 Task: Create in the project UniTech in Backlog an issue 'Develop a new tool for automated testing of chatbots', assign it to team member softage.1@softage.net and change the status to IN PROGRESS.
Action: Mouse moved to (336, 247)
Screenshot: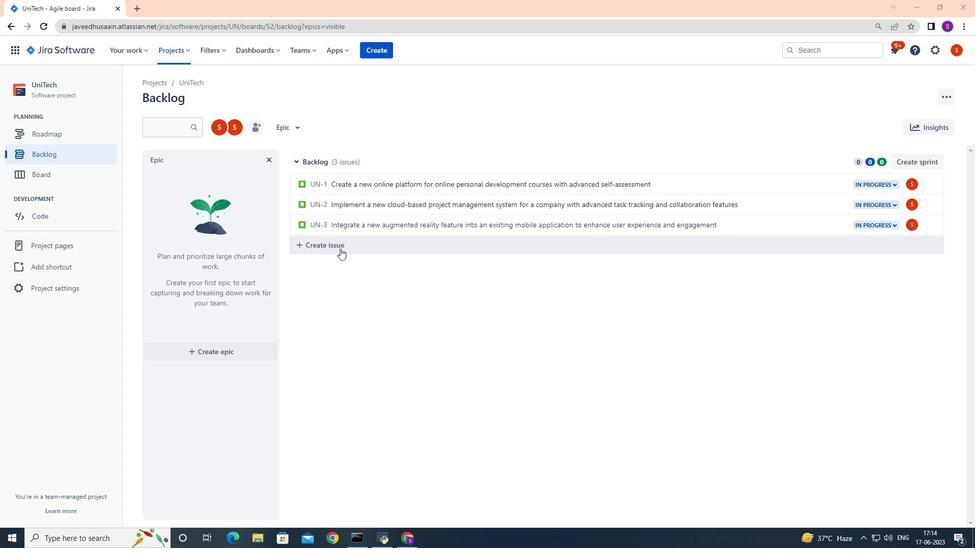 
Action: Mouse pressed left at (336, 247)
Screenshot: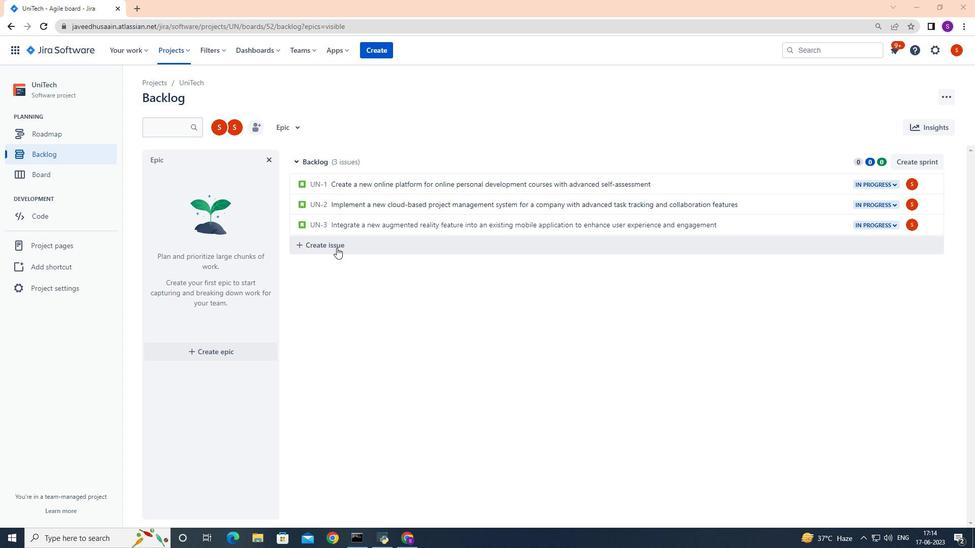 
Action: Mouse moved to (336, 244)
Screenshot: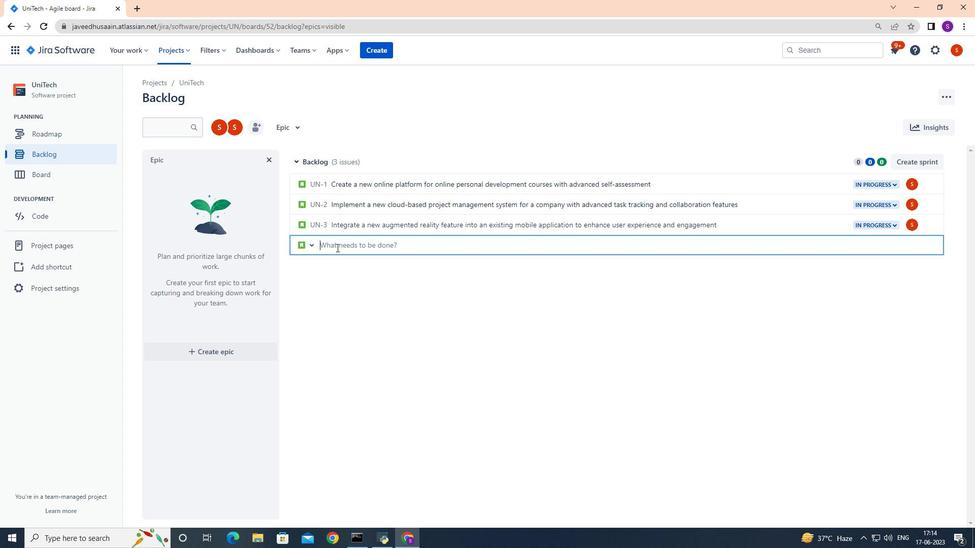 
Action: Mouse pressed left at (336, 244)
Screenshot: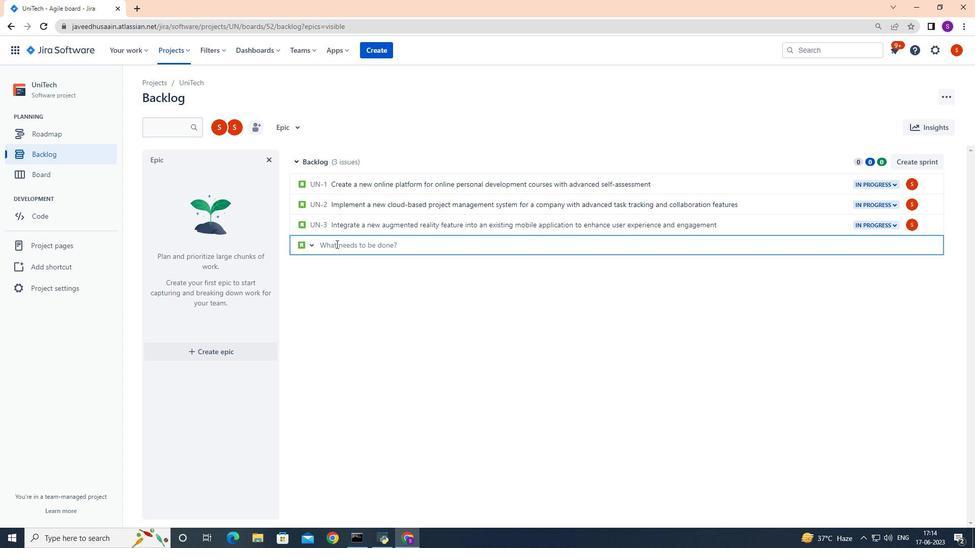 
Action: Key pressed <Key.shift>Develop<Key.space>a<Key.space>new<Key.space>tool<Key.space>for<Key.space>automated<Key.space>testing<Key.space>of<Key.space>chatbots<Key.enter>
Screenshot: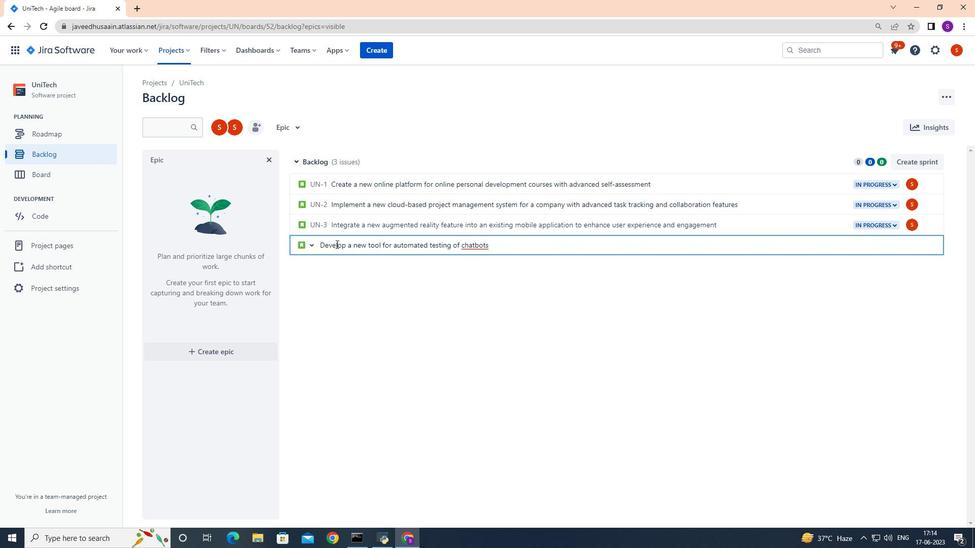 
Action: Mouse moved to (910, 243)
Screenshot: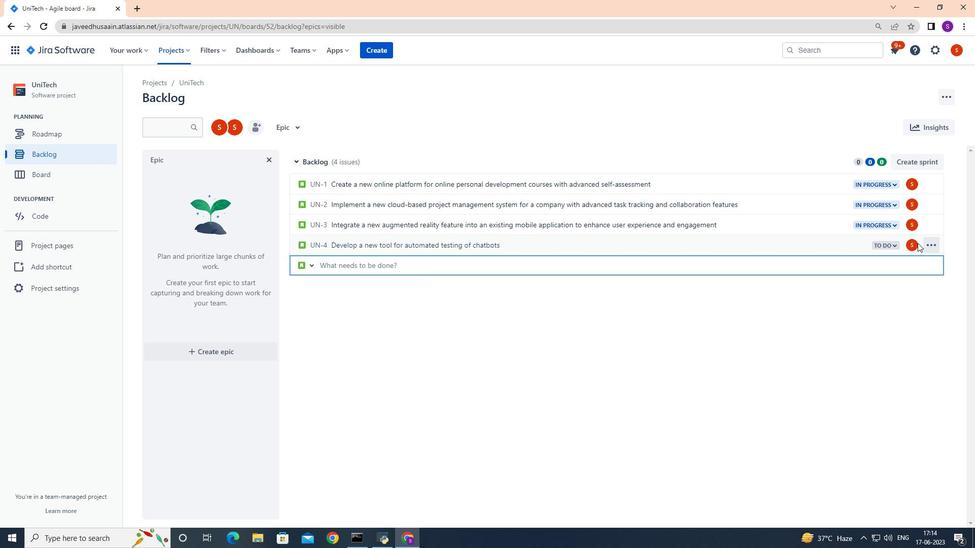 
Action: Mouse pressed left at (910, 243)
Screenshot: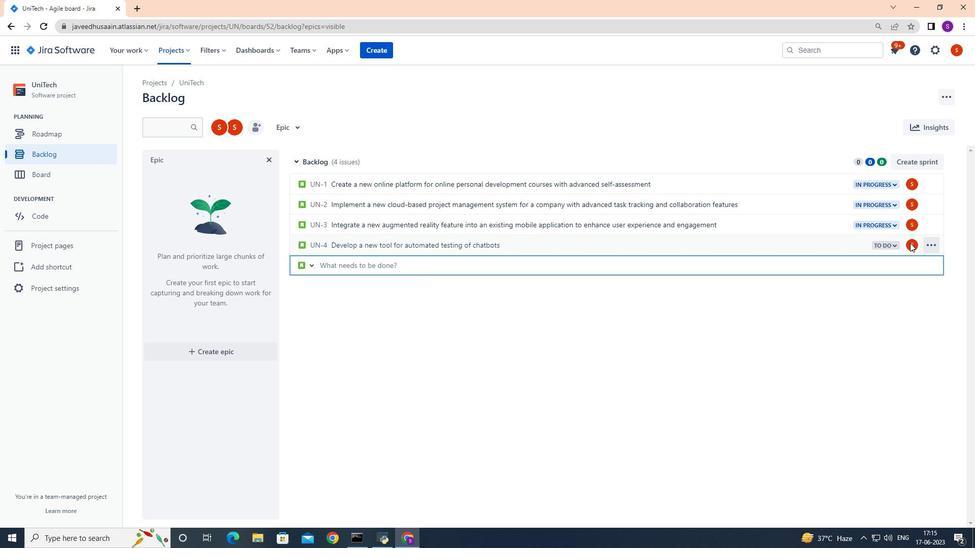 
Action: Mouse moved to (904, 246)
Screenshot: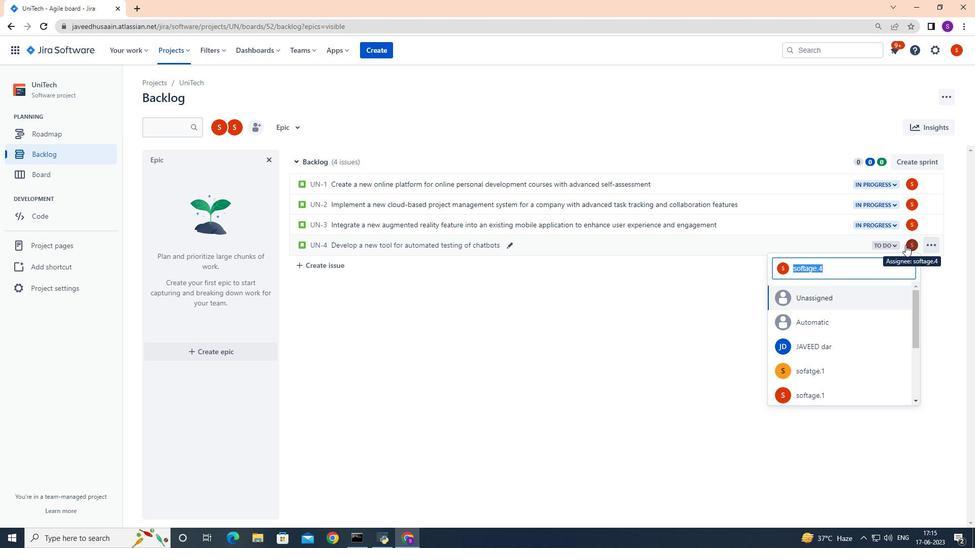 
Action: Key pressed <Key.backspace>softage.q<Key.backspace>1<Key.shift>@softage.net
Screenshot: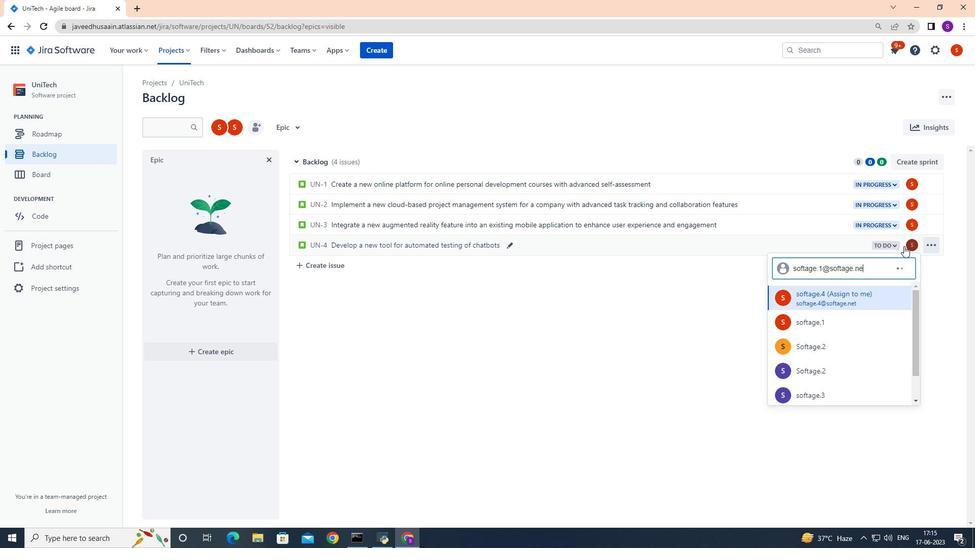 
Action: Mouse moved to (817, 294)
Screenshot: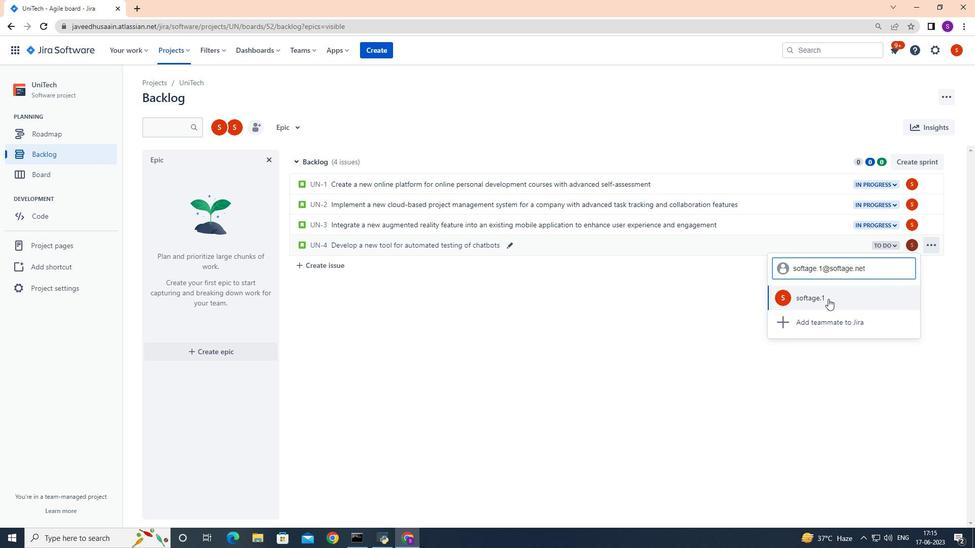 
Action: Mouse pressed left at (817, 294)
Screenshot: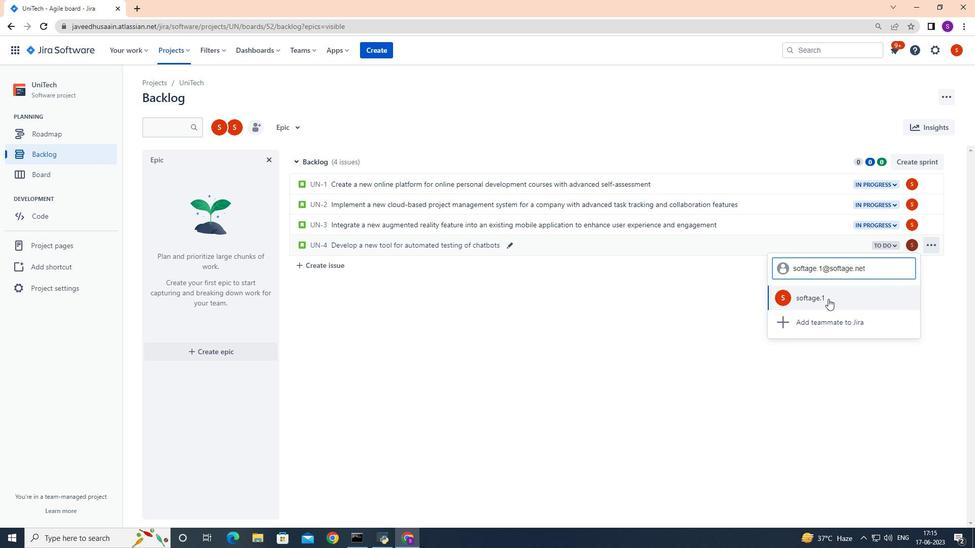 
Action: Mouse moved to (893, 243)
Screenshot: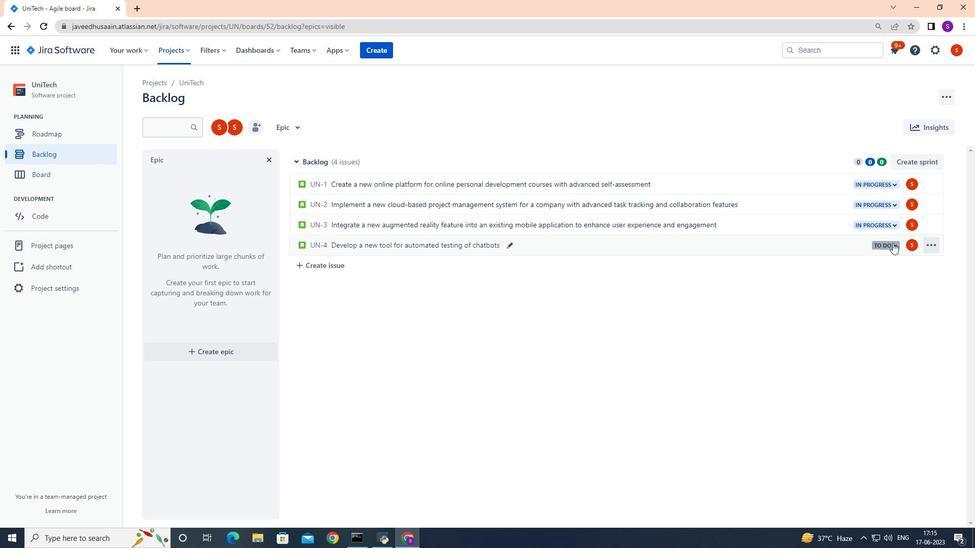 
Action: Mouse pressed left at (893, 243)
Screenshot: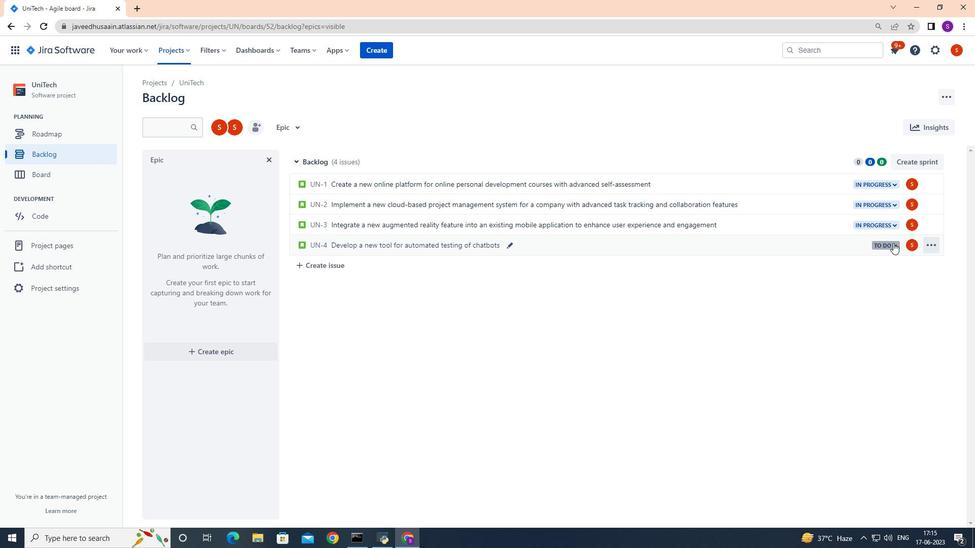 
Action: Mouse moved to (839, 265)
Screenshot: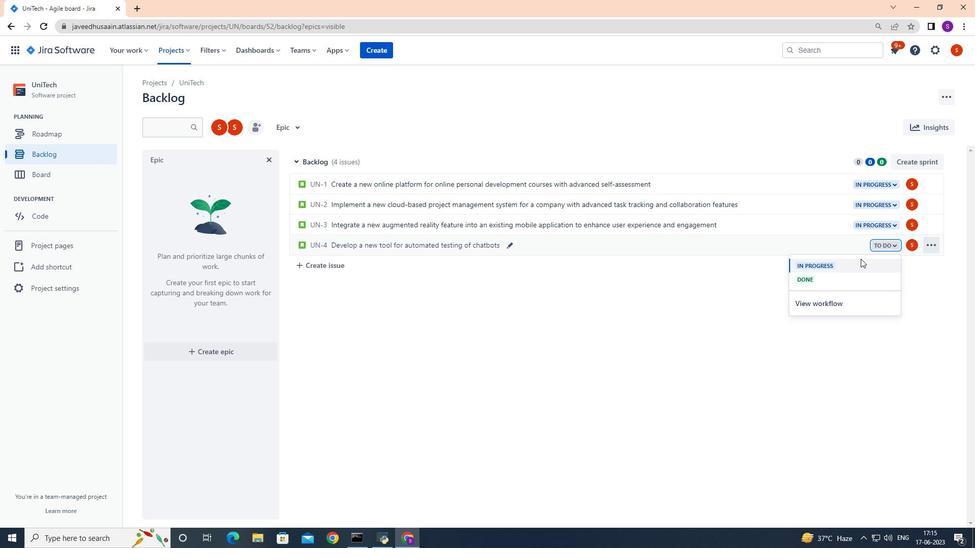 
Action: Mouse pressed left at (839, 265)
Screenshot: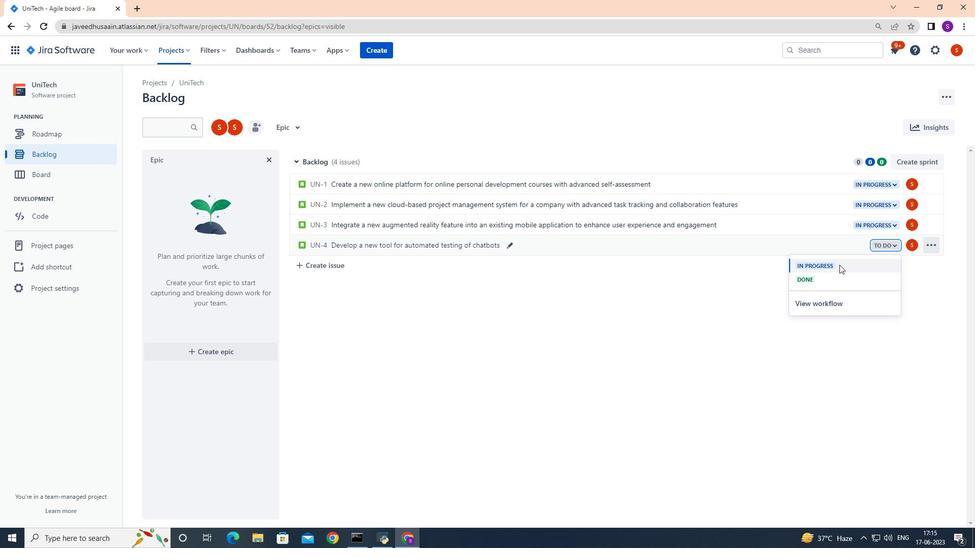 
